 Task: Find pharmacies that are open at any time.
Action: Mouse moved to (728, 97)
Screenshot: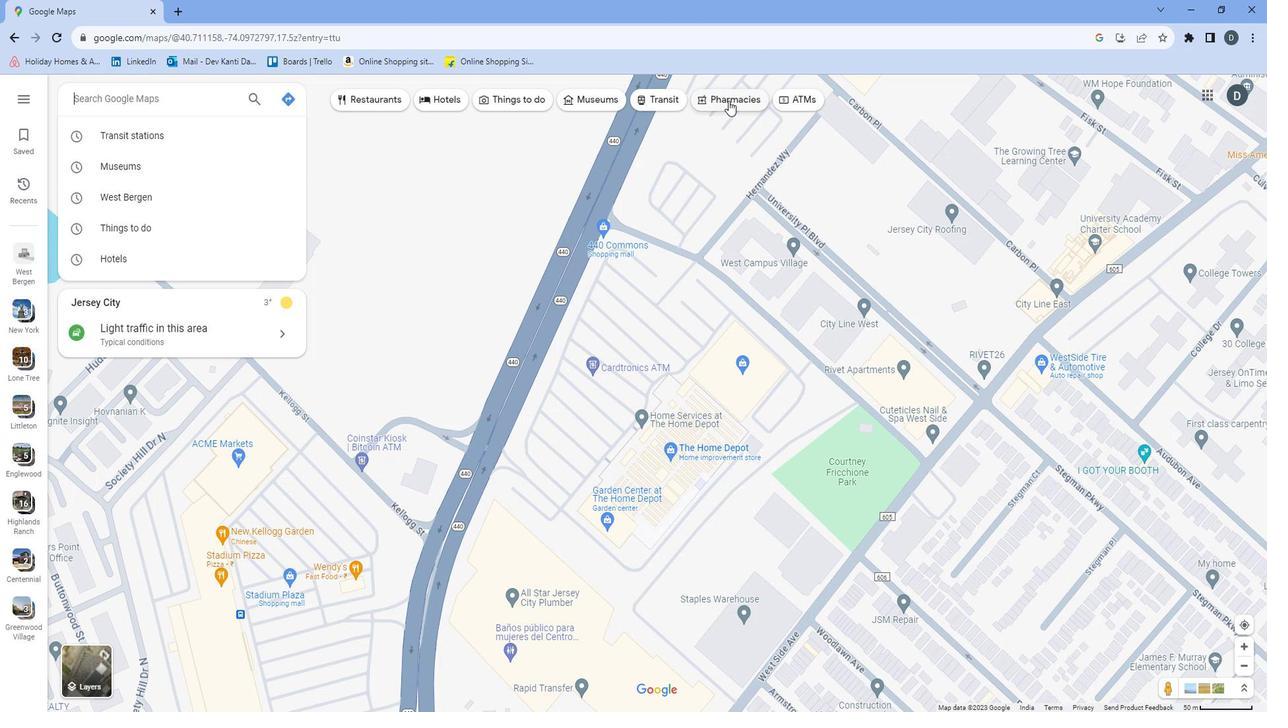 
Action: Mouse pressed left at (728, 97)
Screenshot: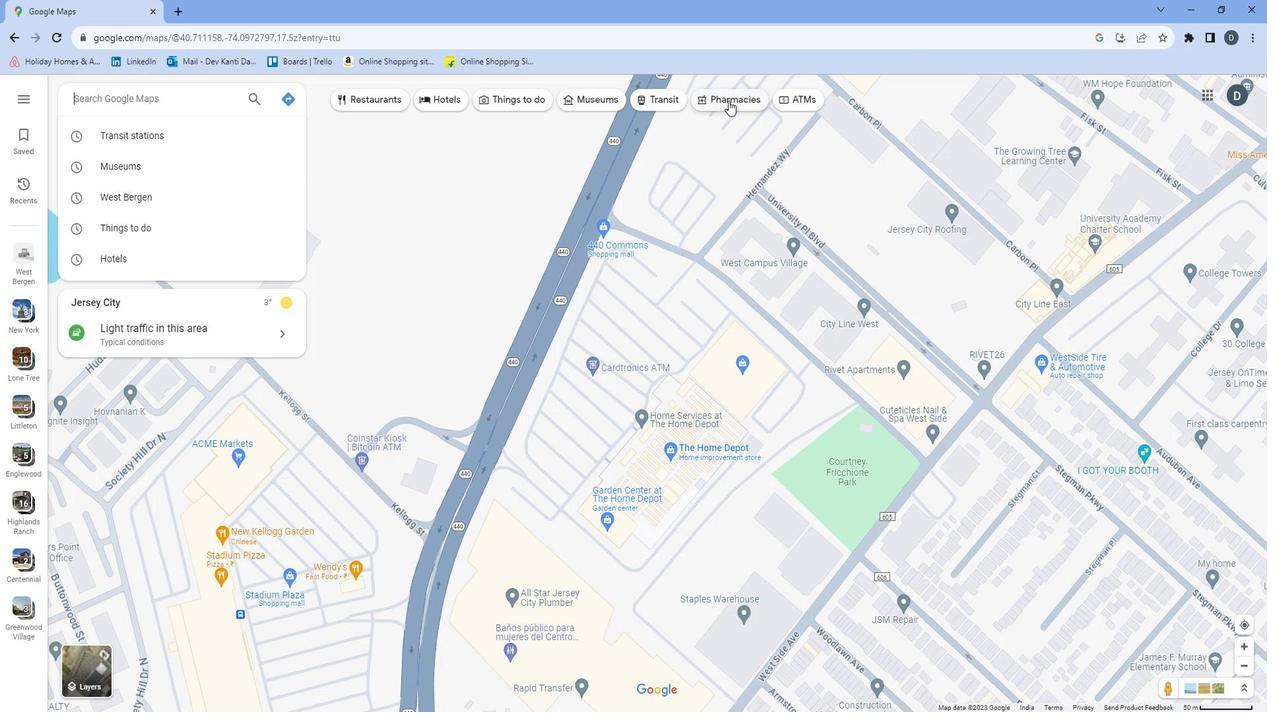 
Action: Mouse moved to (380, 90)
Screenshot: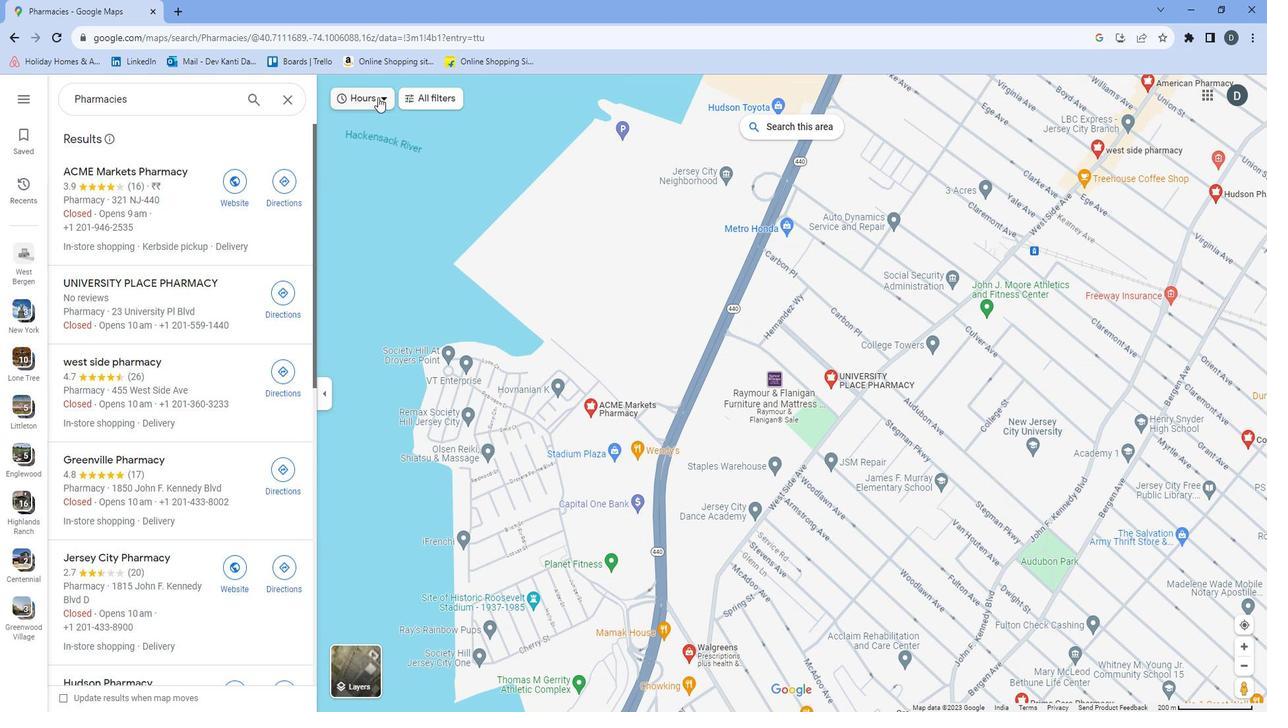 
Action: Mouse pressed left at (380, 90)
Screenshot: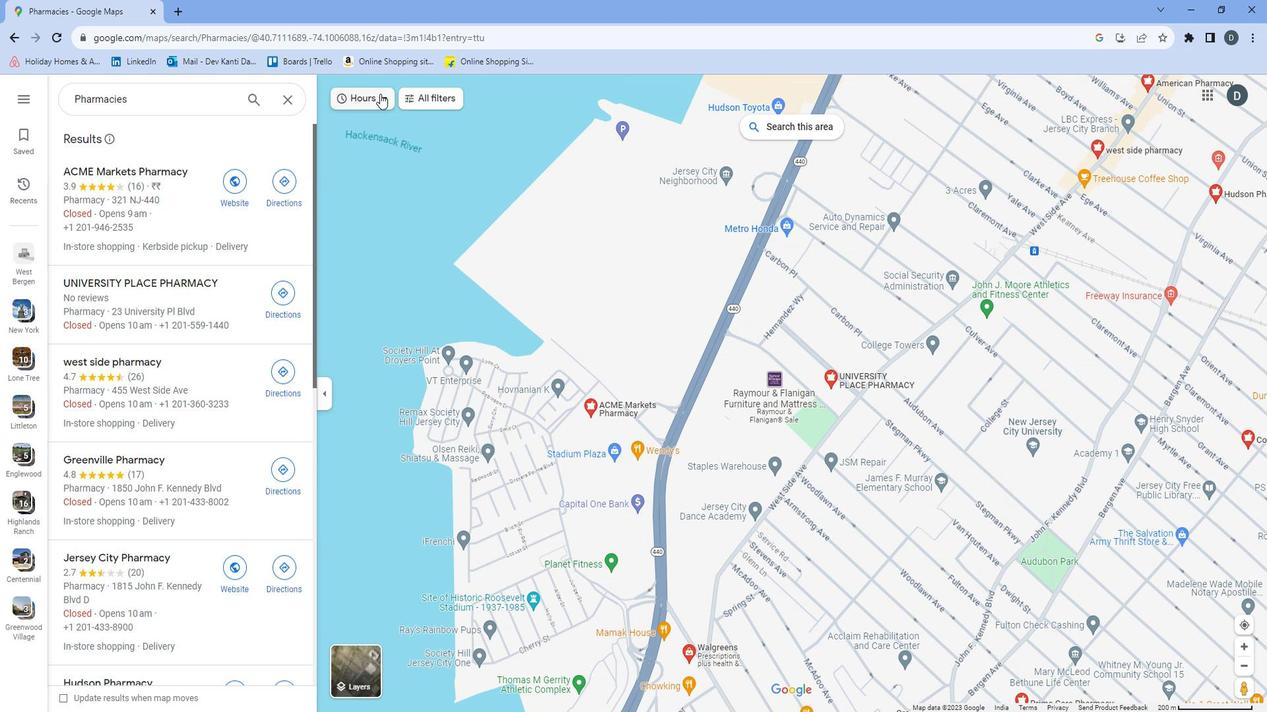 
Action: Mouse moved to (346, 128)
Screenshot: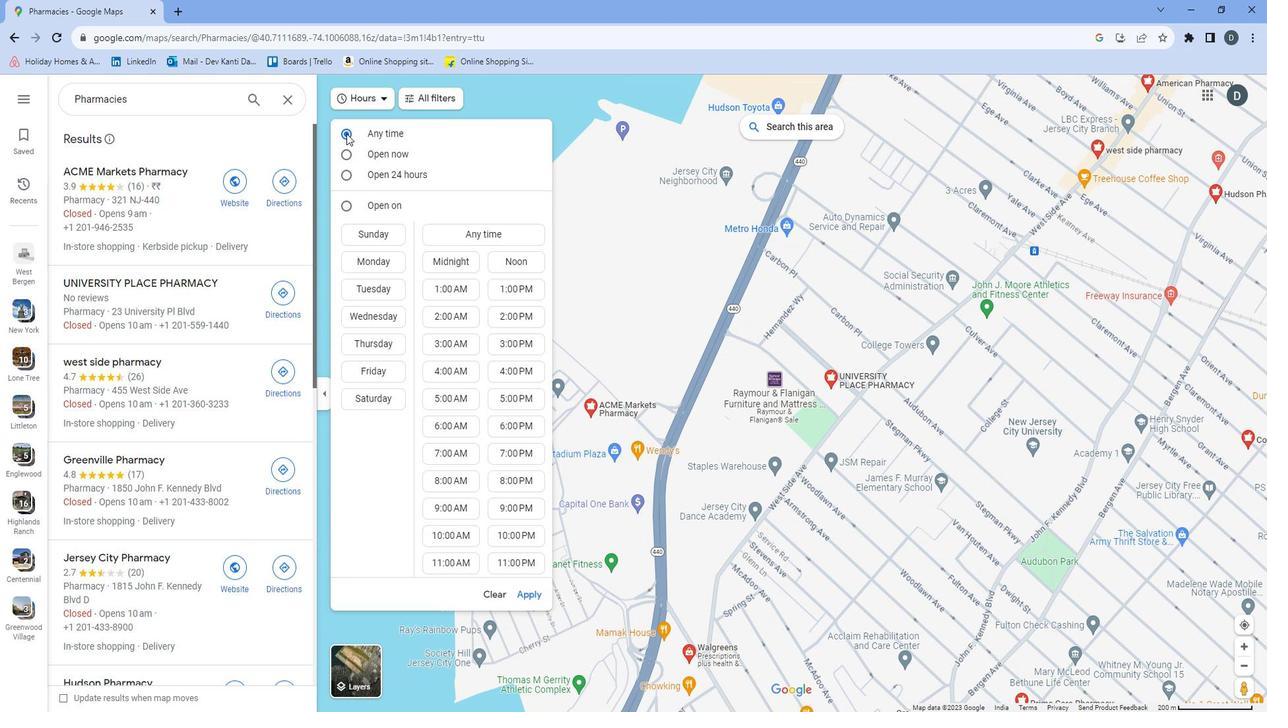 
Action: Mouse pressed left at (346, 128)
Screenshot: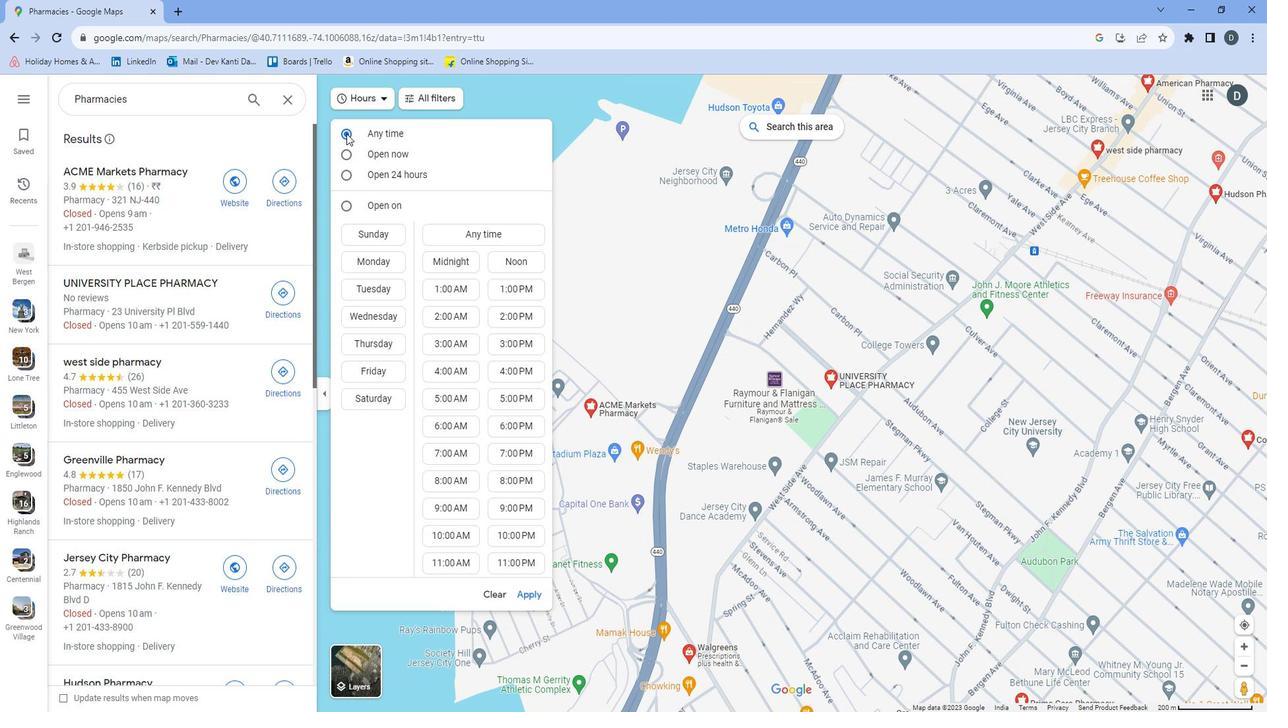 
Action: Mouse moved to (530, 571)
Screenshot: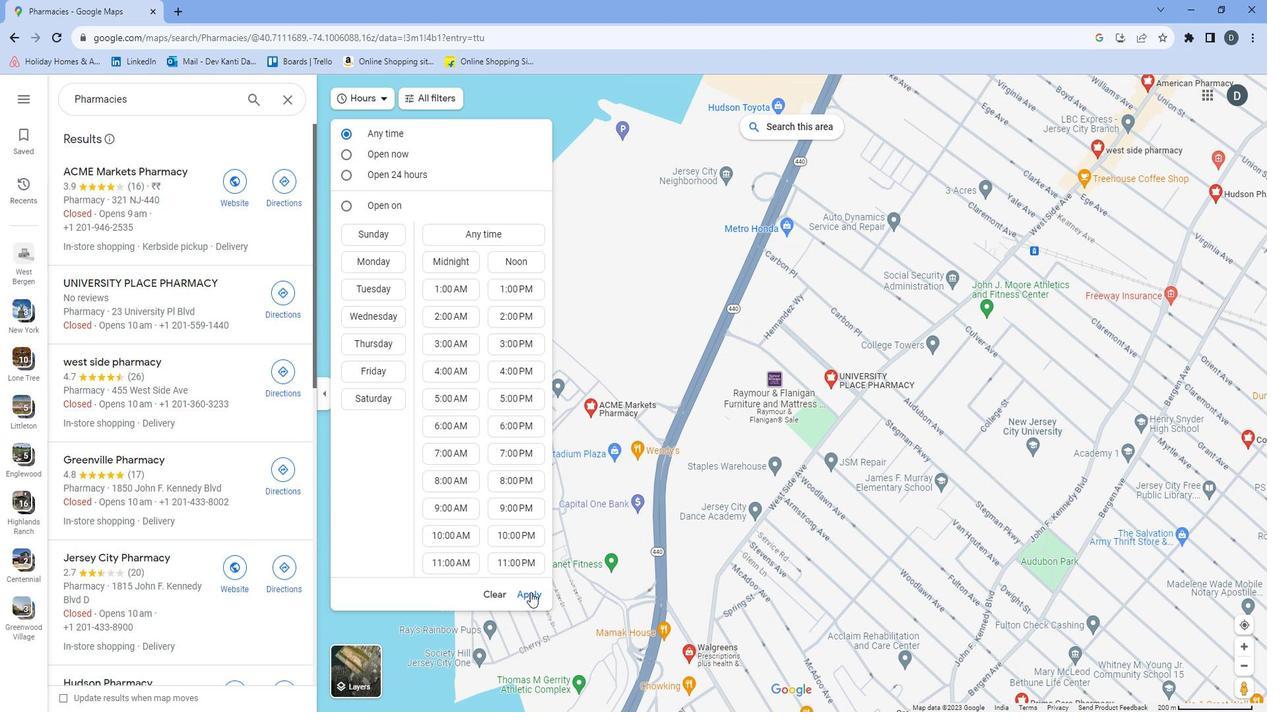 
Action: Mouse pressed left at (530, 571)
Screenshot: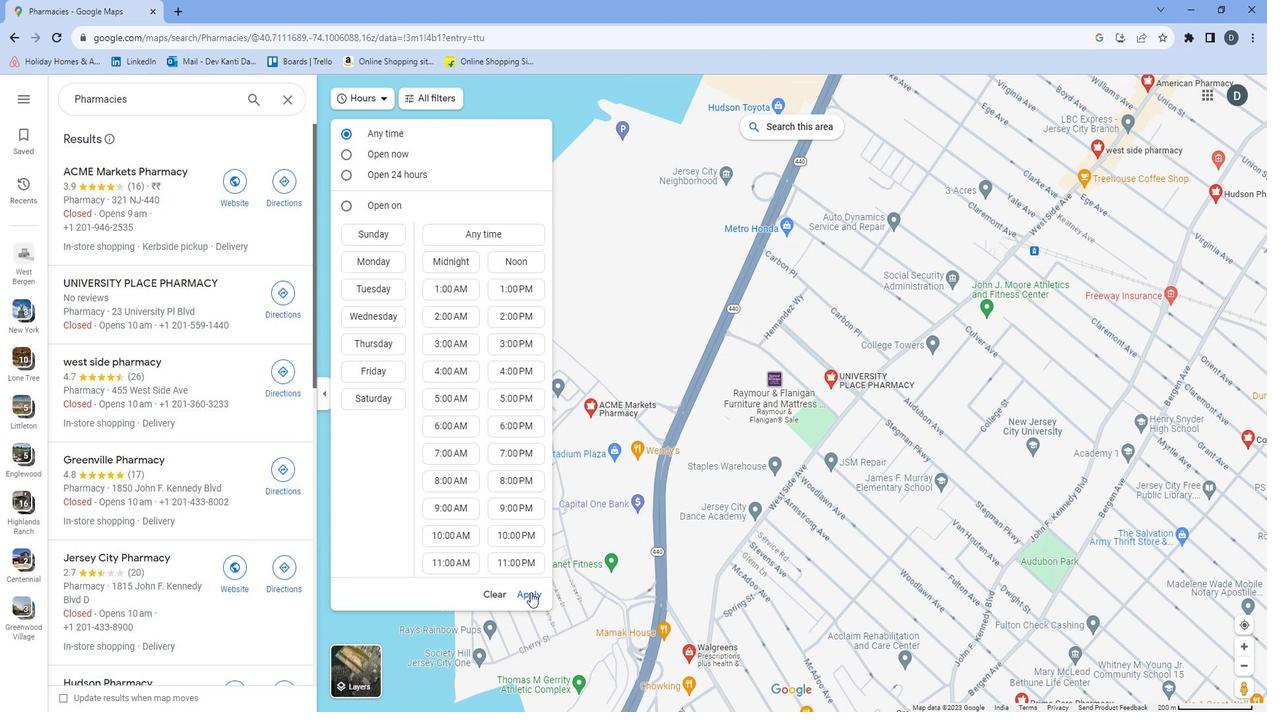 
Action: Mouse moved to (444, 419)
Screenshot: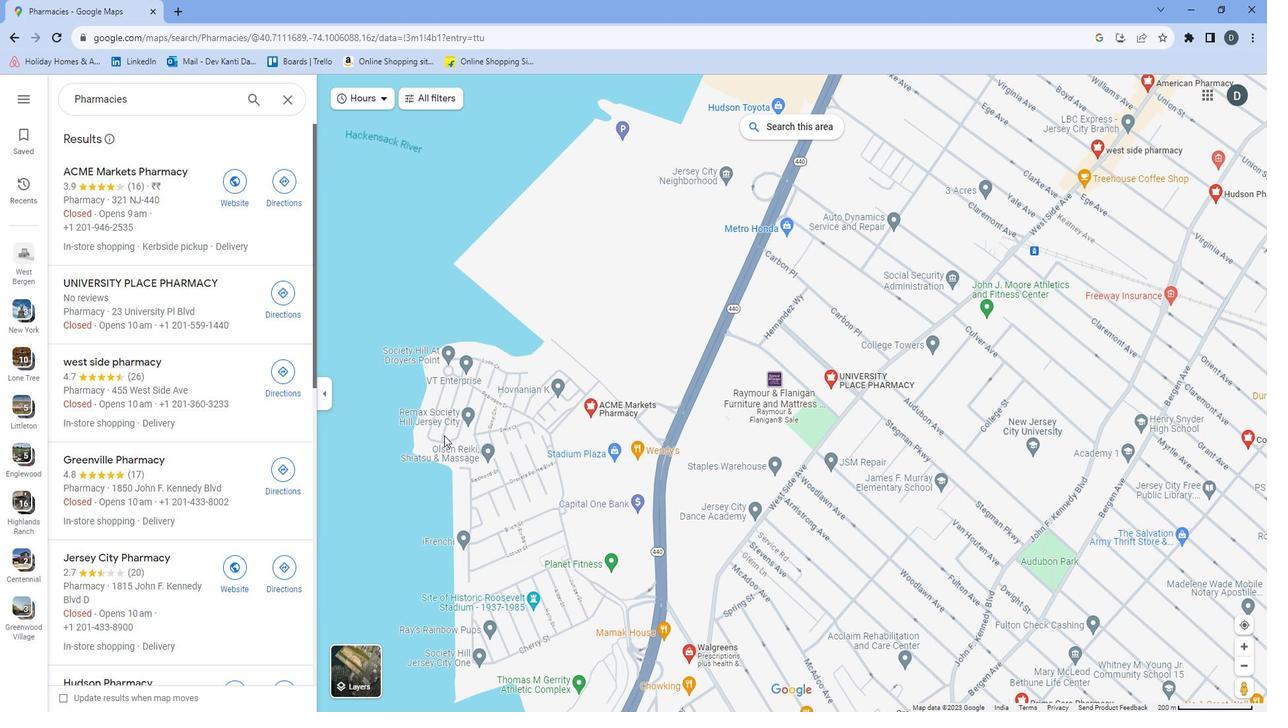 
